 Task: Create New Customer with Customer Name: Auntie Annes, Billing Address Line1: 3513 Cook Hill Road, Billing Address Line2:  Danbury, Billing Address Line3:  Connecticut 06810
Action: Mouse moved to (139, 28)
Screenshot: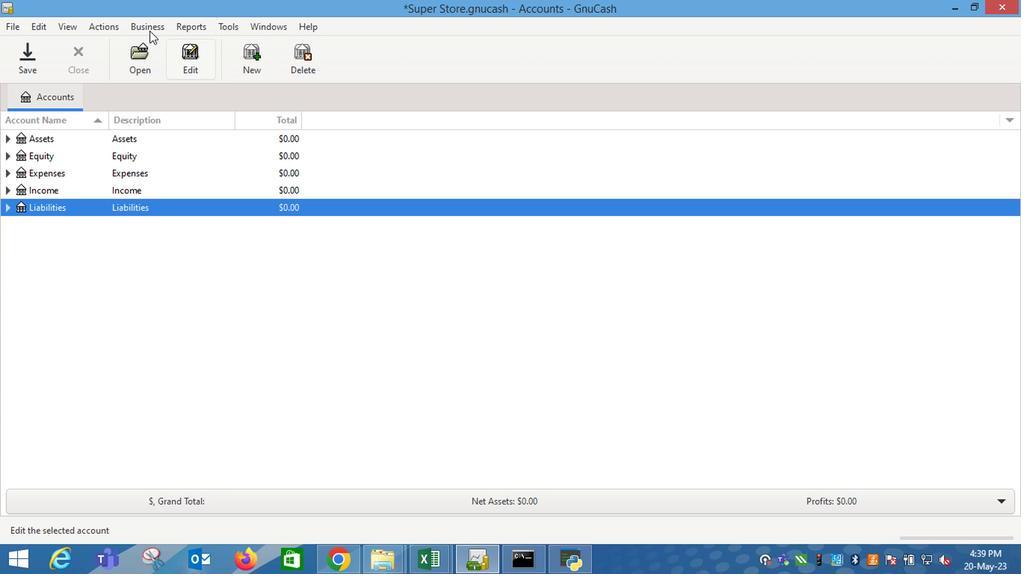 
Action: Mouse pressed left at (139, 28)
Screenshot: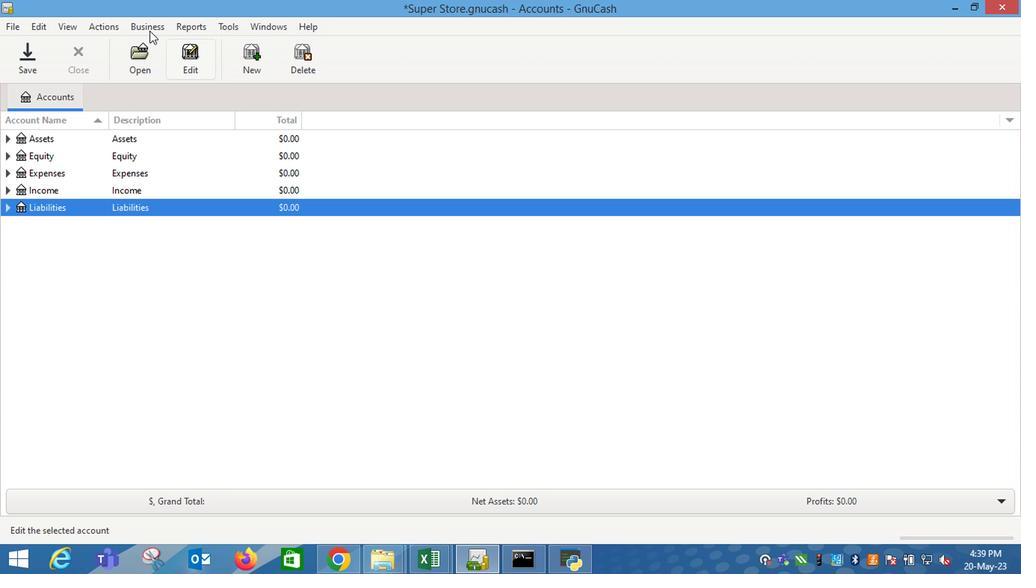 
Action: Mouse moved to (318, 69)
Screenshot: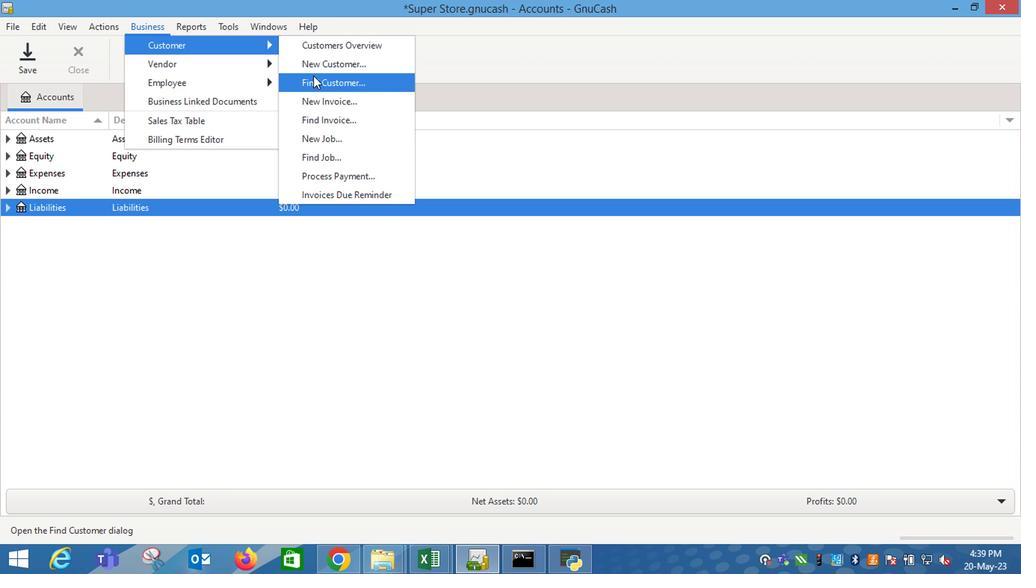 
Action: Mouse pressed left at (318, 69)
Screenshot: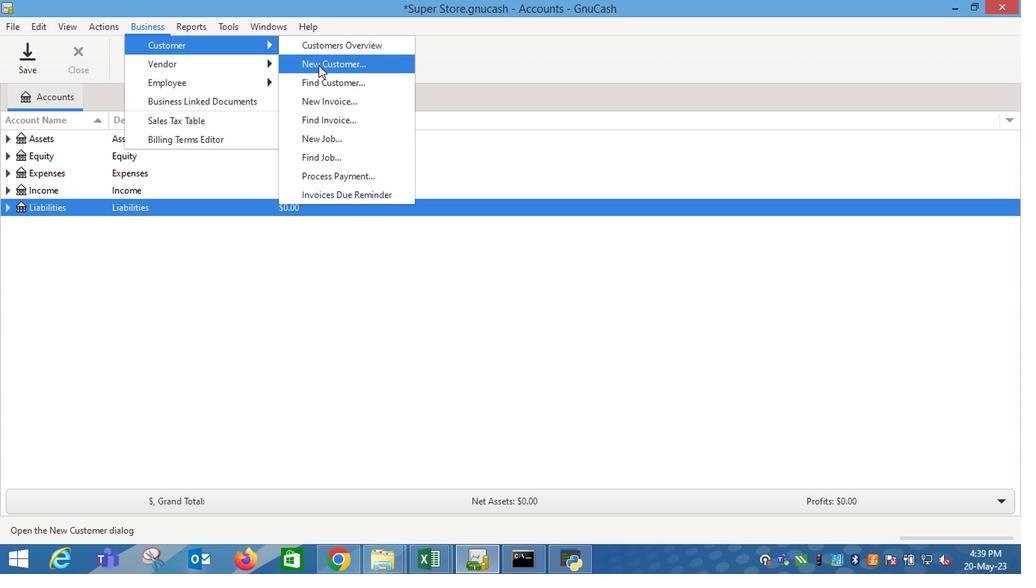 
Action: Key pressed <Key.shift_r>Auntie<Key.space><Key.shift_r>Annes<Key.tab><Key.tab><Key.tab>3513<Key.space><Key.shift_r>Cook<Key.space><Key.shift_r>Hill<Key.space><Key.shift_r>Road<Key.tab><Key.shift_r>D<Key.tab><Key.shift_r>C<Key.right><Key.space><Key.right>
Screenshot: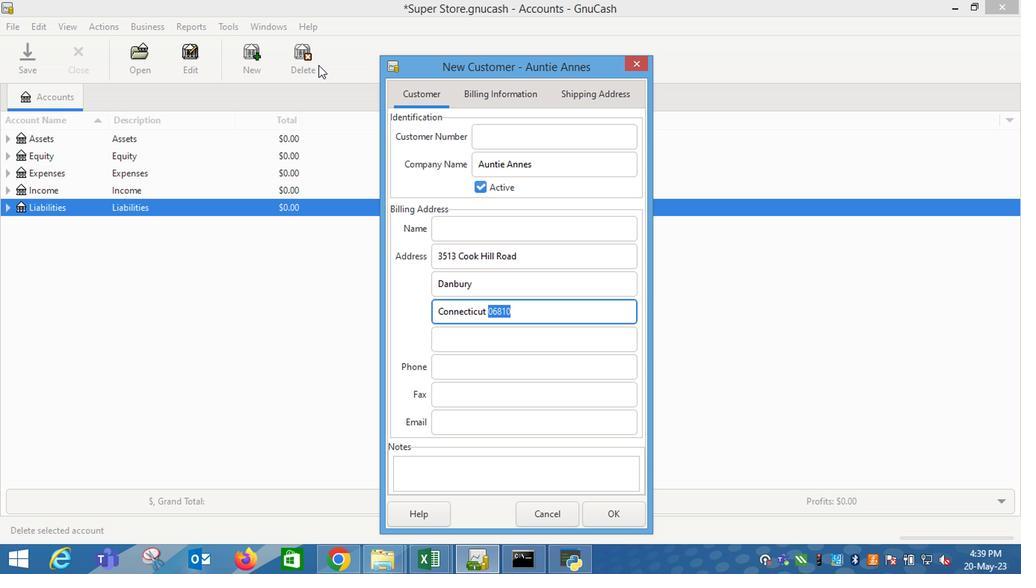 
Action: Mouse moved to (632, 515)
Screenshot: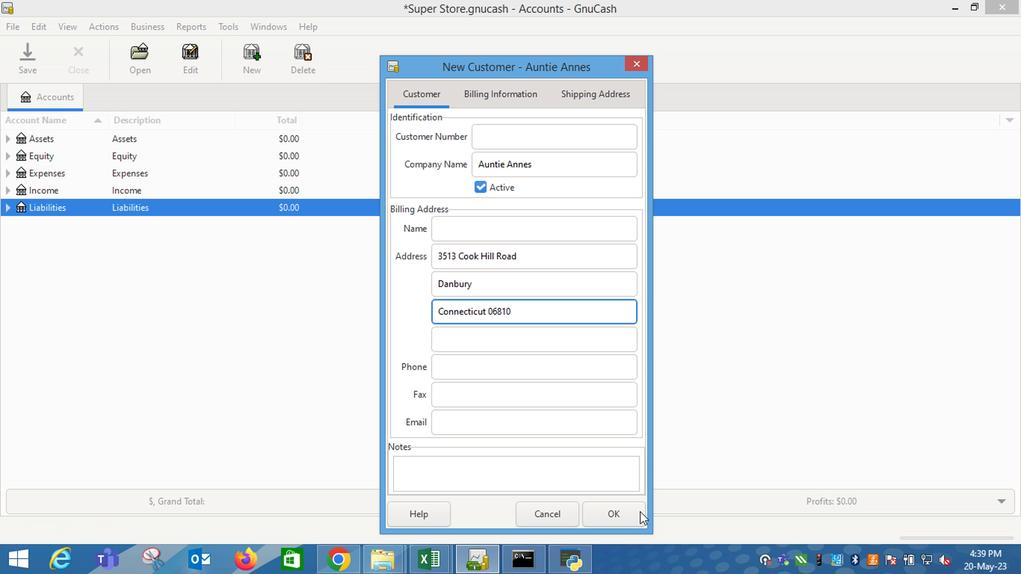
Action: Mouse pressed left at (632, 515)
Screenshot: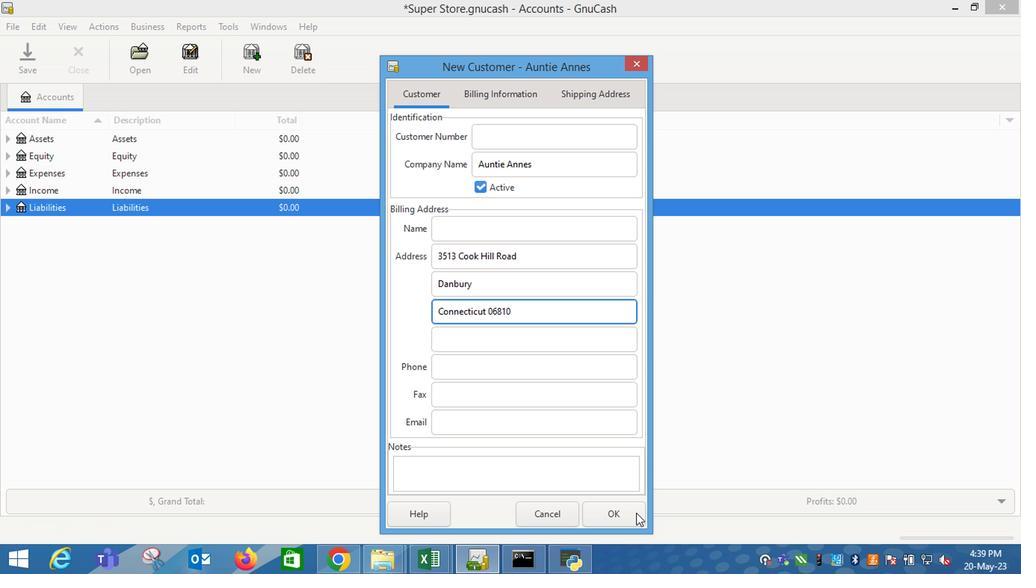 
Action: Mouse moved to (376, 432)
Screenshot: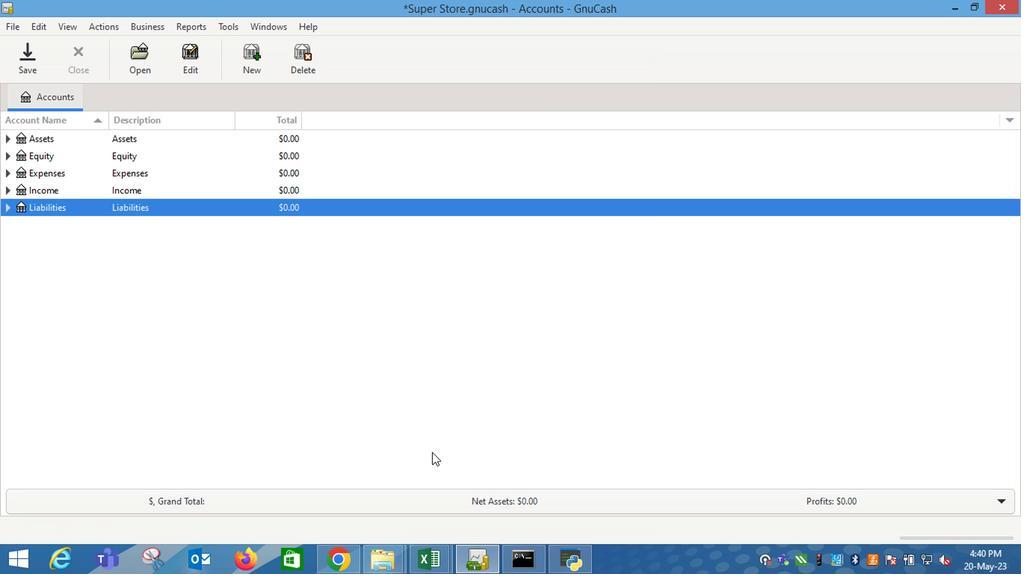 
